 Task: Create a section Burnout Blitz and in the section, add a milestone Business Intelligence Implementation in the project TradeWorks.
Action: Mouse moved to (86, 493)
Screenshot: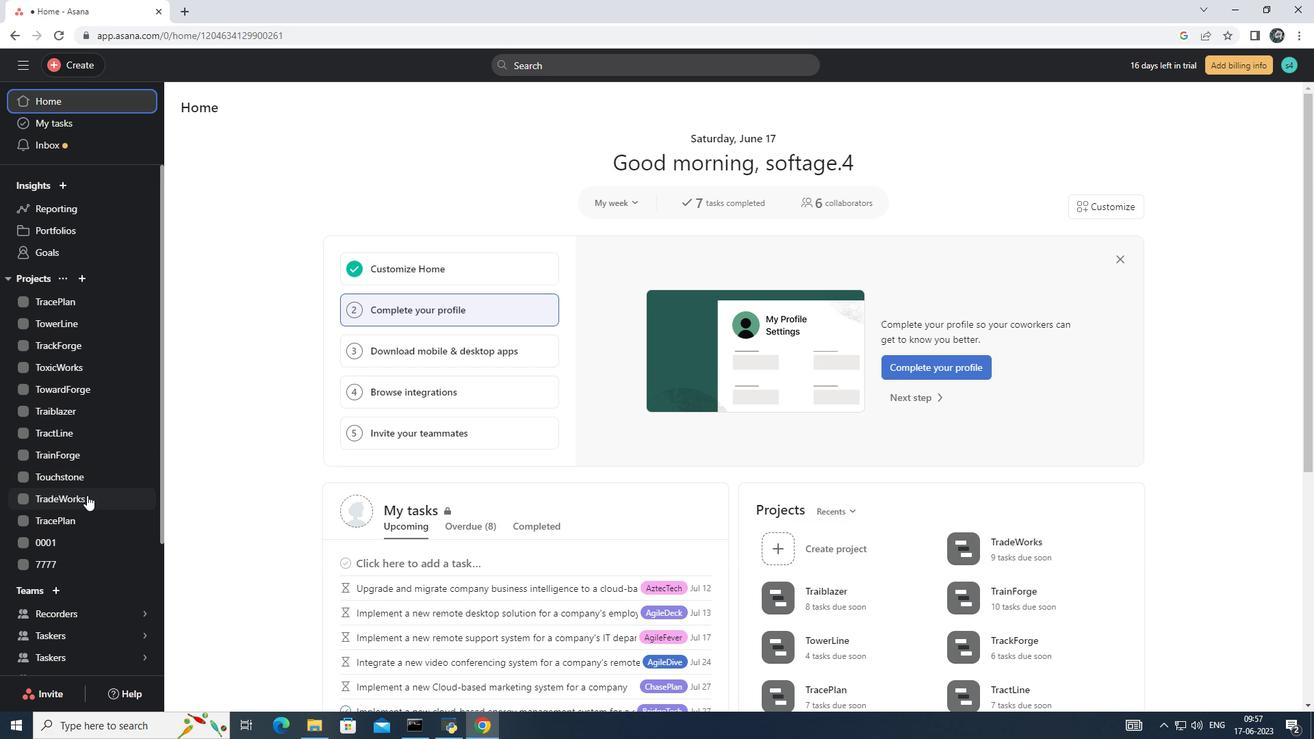 
Action: Mouse pressed left at (86, 493)
Screenshot: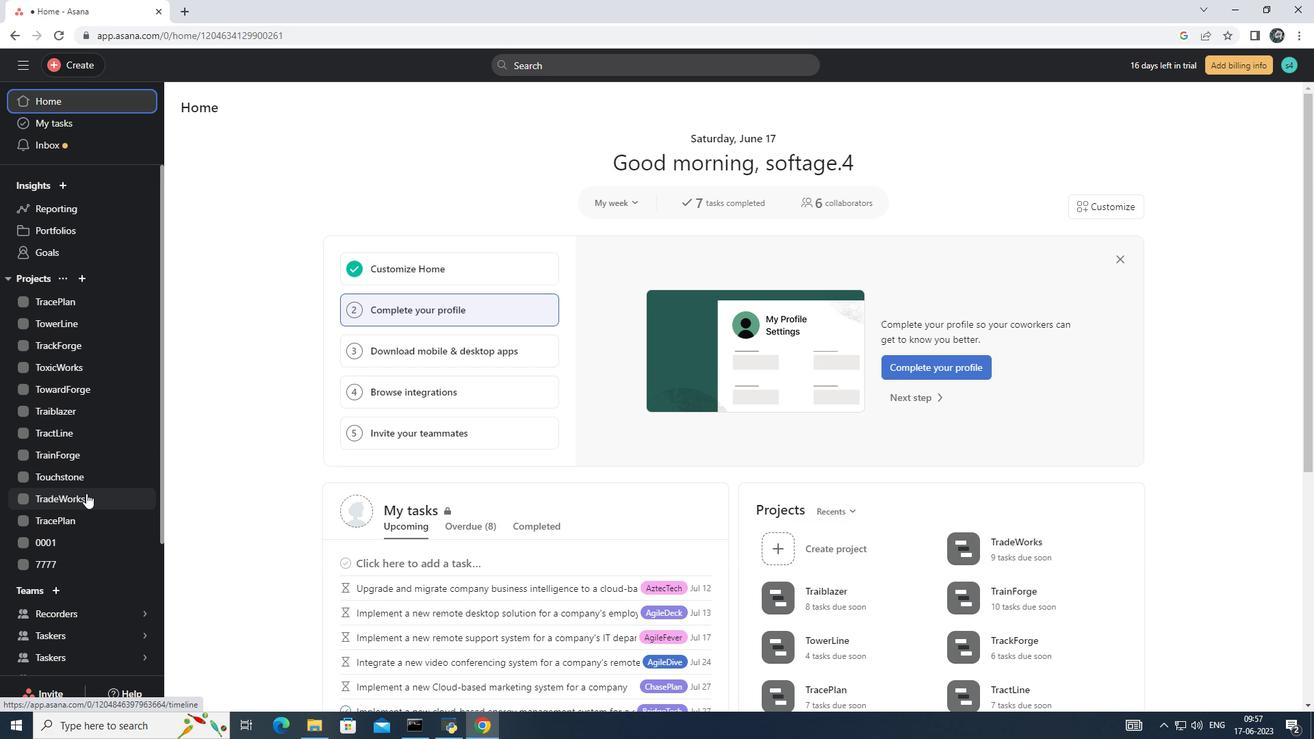 
Action: Mouse moved to (308, 526)
Screenshot: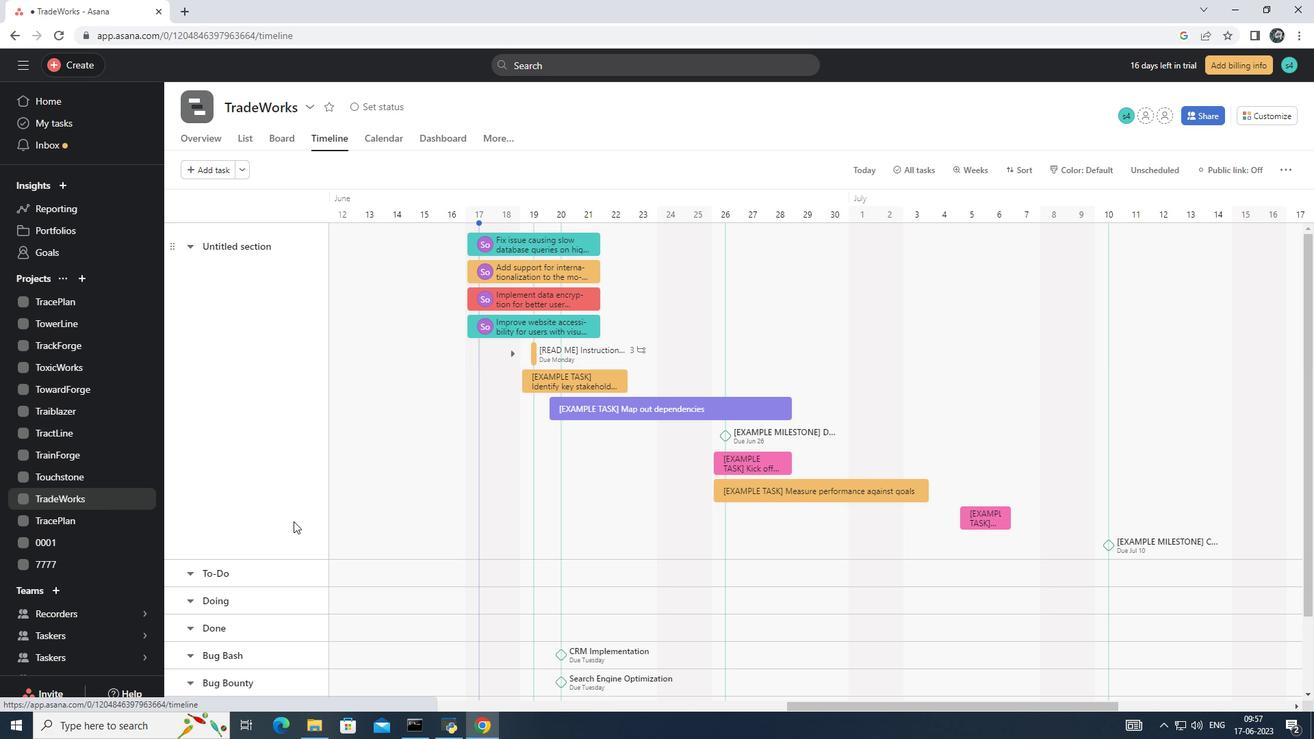 
Action: Mouse scrolled (308, 525) with delta (0, 0)
Screenshot: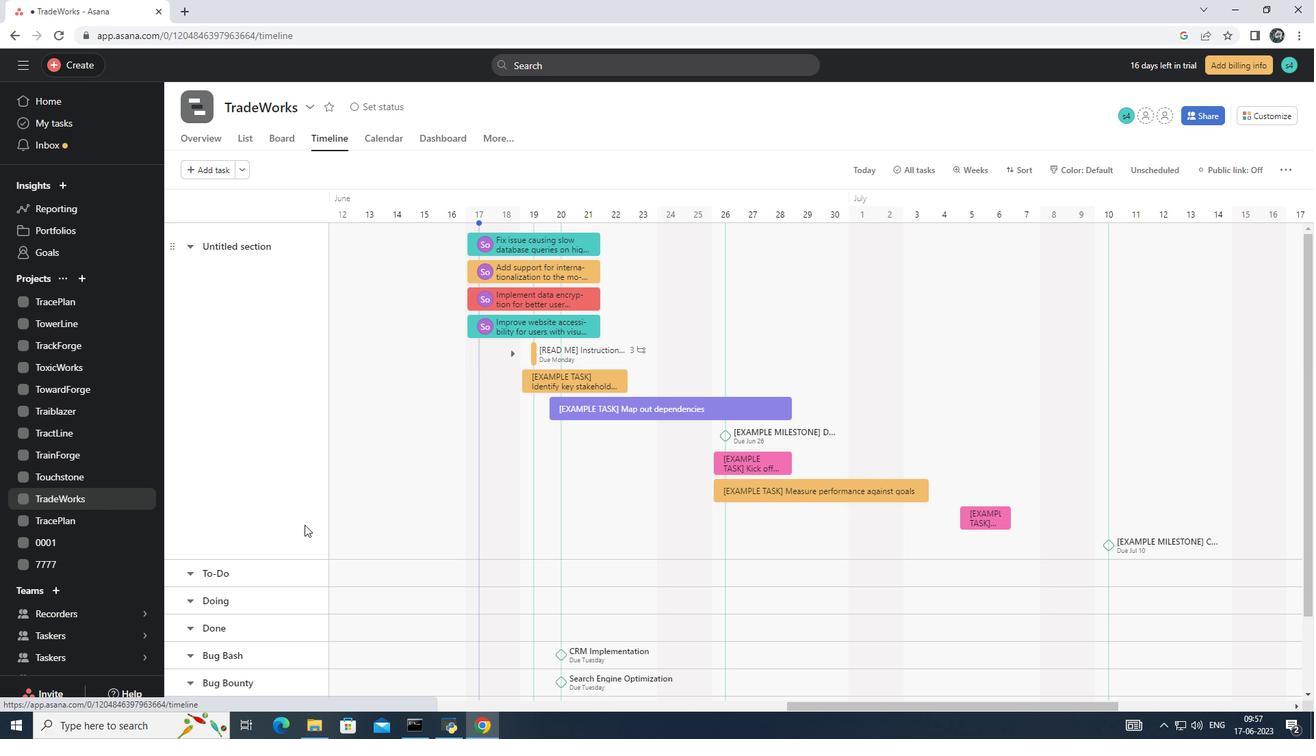 
Action: Mouse scrolled (308, 525) with delta (0, 0)
Screenshot: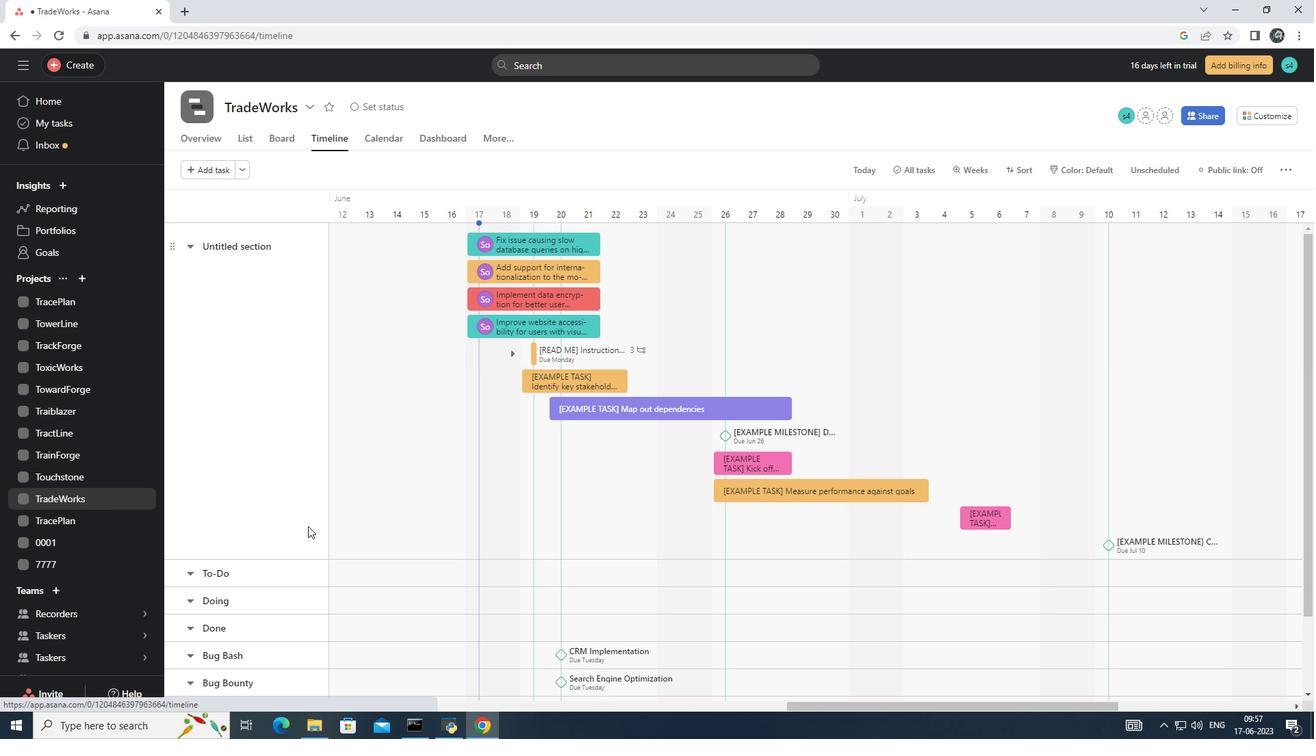 
Action: Mouse moved to (308, 529)
Screenshot: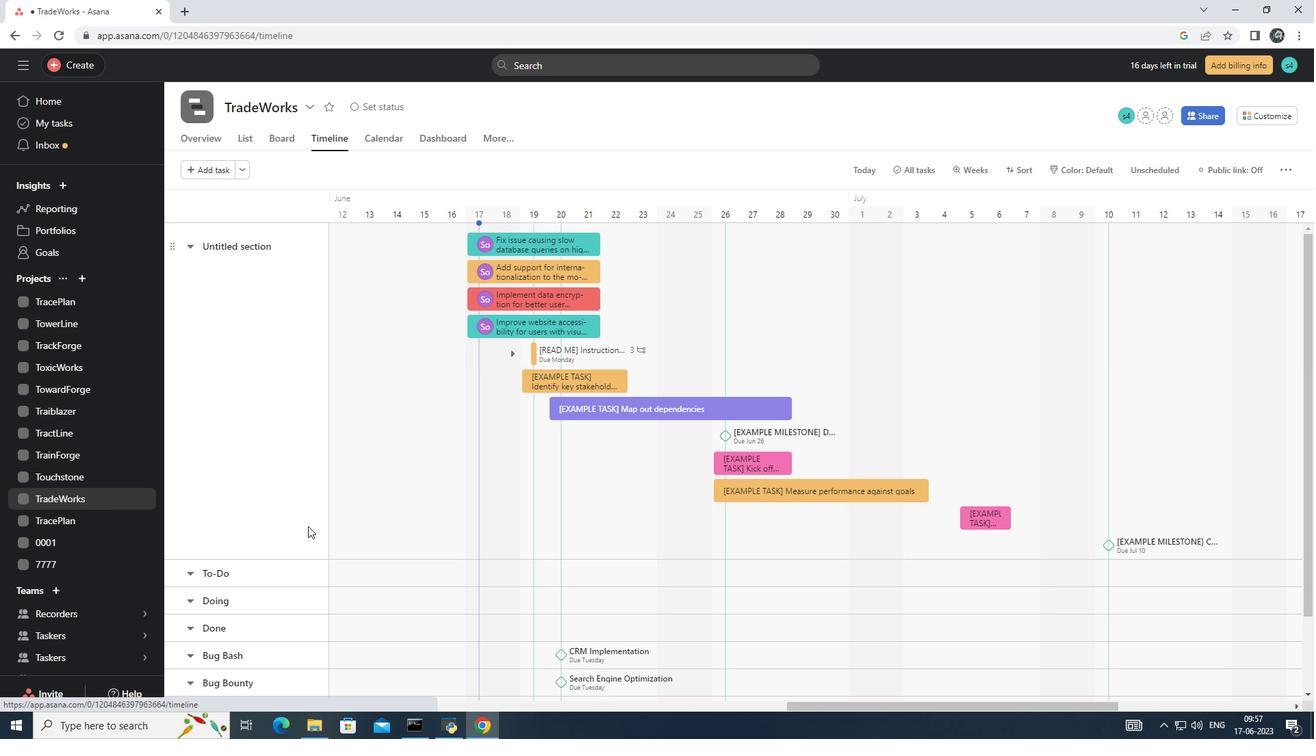 
Action: Mouse scrolled (308, 528) with delta (0, 0)
Screenshot: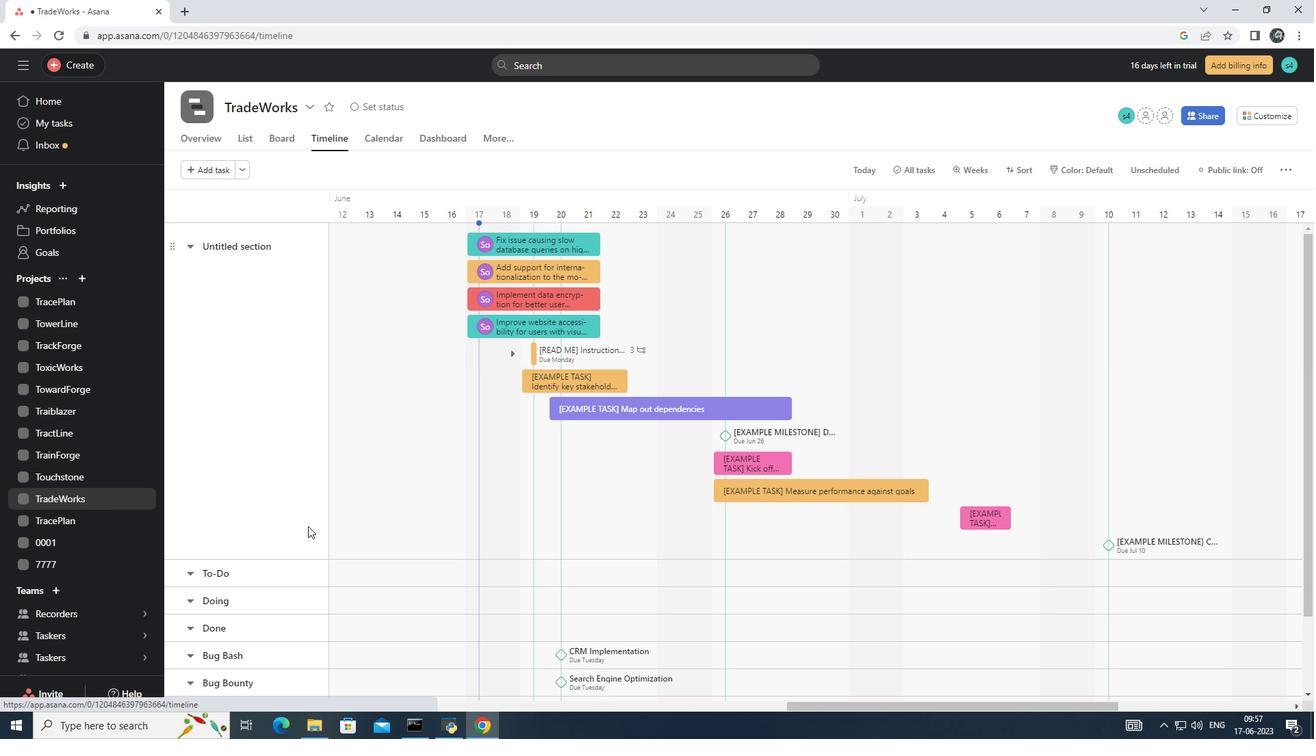 
Action: Mouse moved to (308, 529)
Screenshot: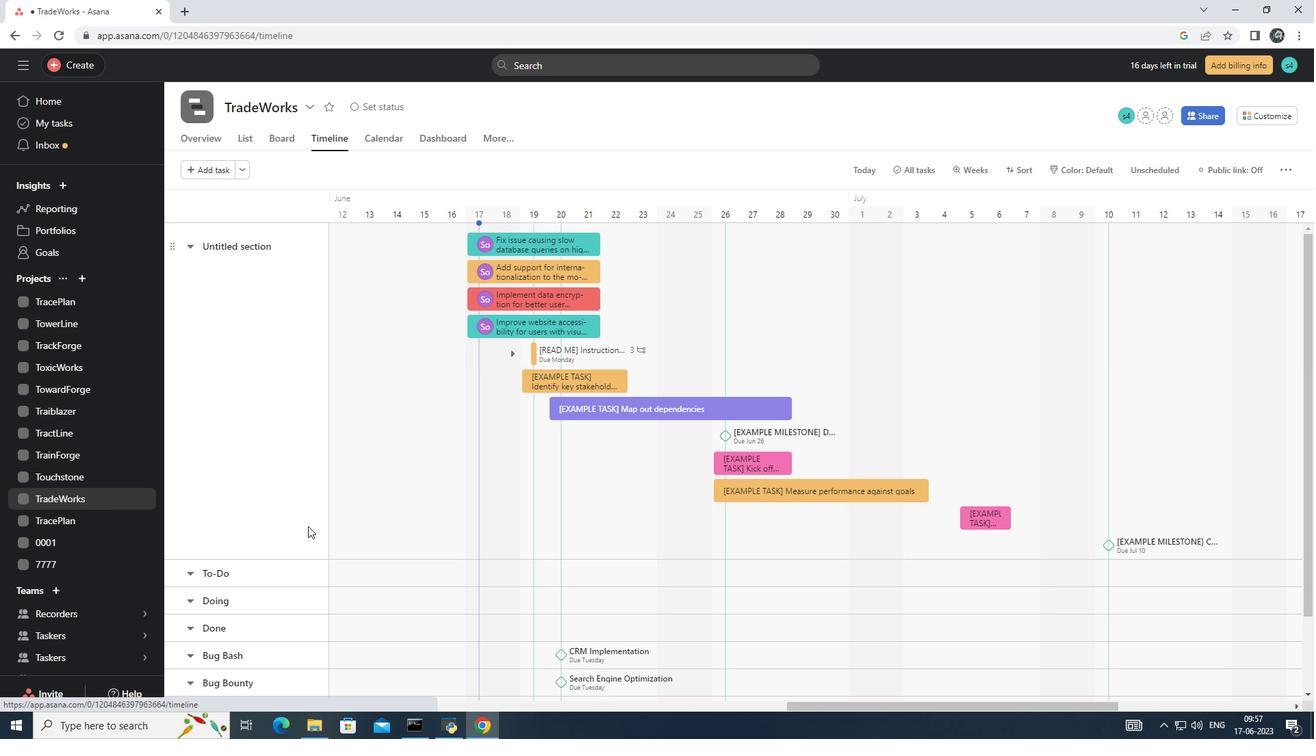 
Action: Mouse scrolled (308, 529) with delta (0, 0)
Screenshot: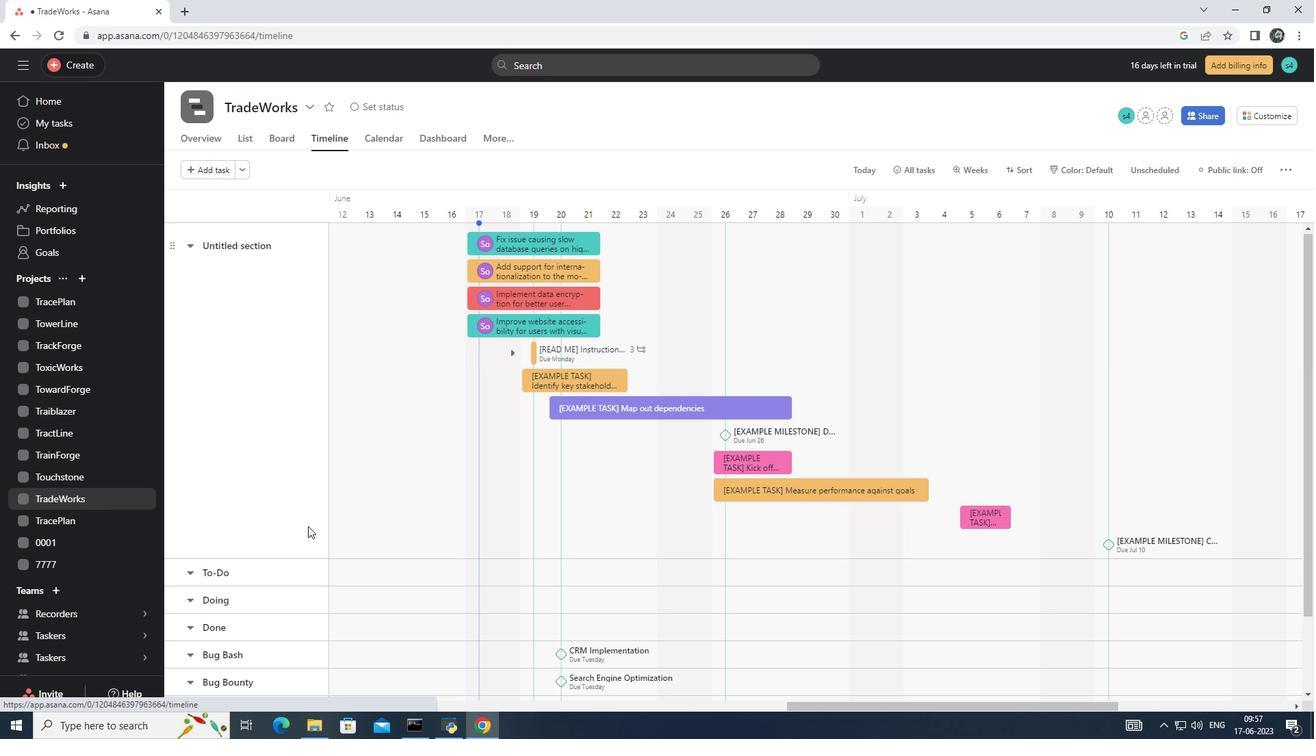 
Action: Mouse moved to (223, 645)
Screenshot: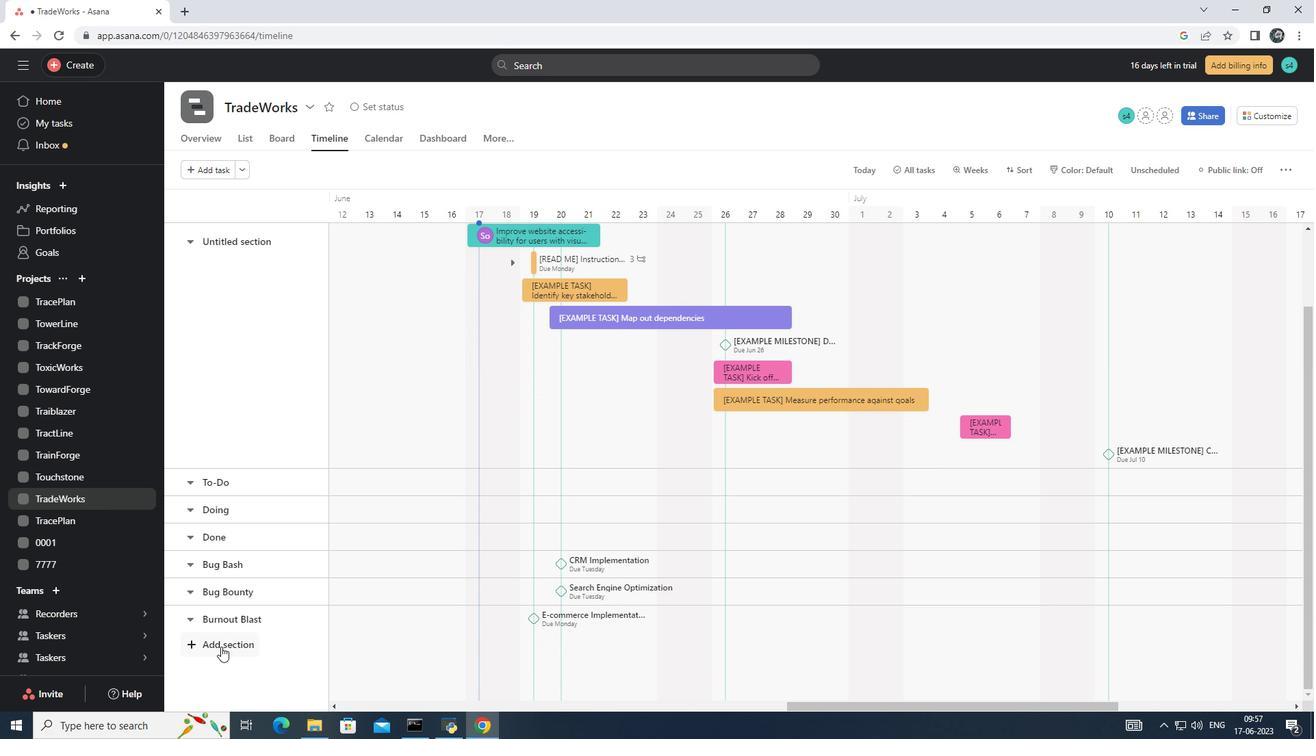 
Action: Mouse pressed left at (223, 645)
Screenshot: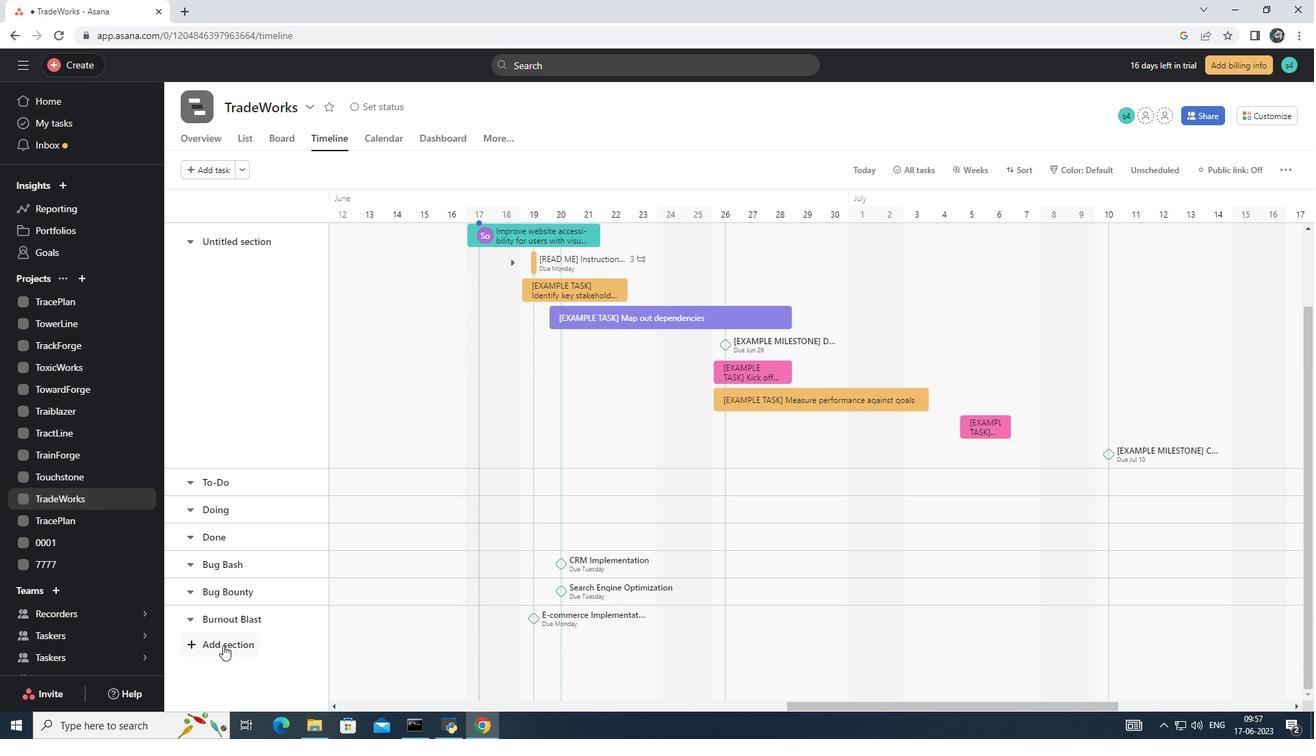 
Action: Key pressed <Key.shift>Burnout<Key.space><Key.shift>Blitz<Key.enter>
Screenshot: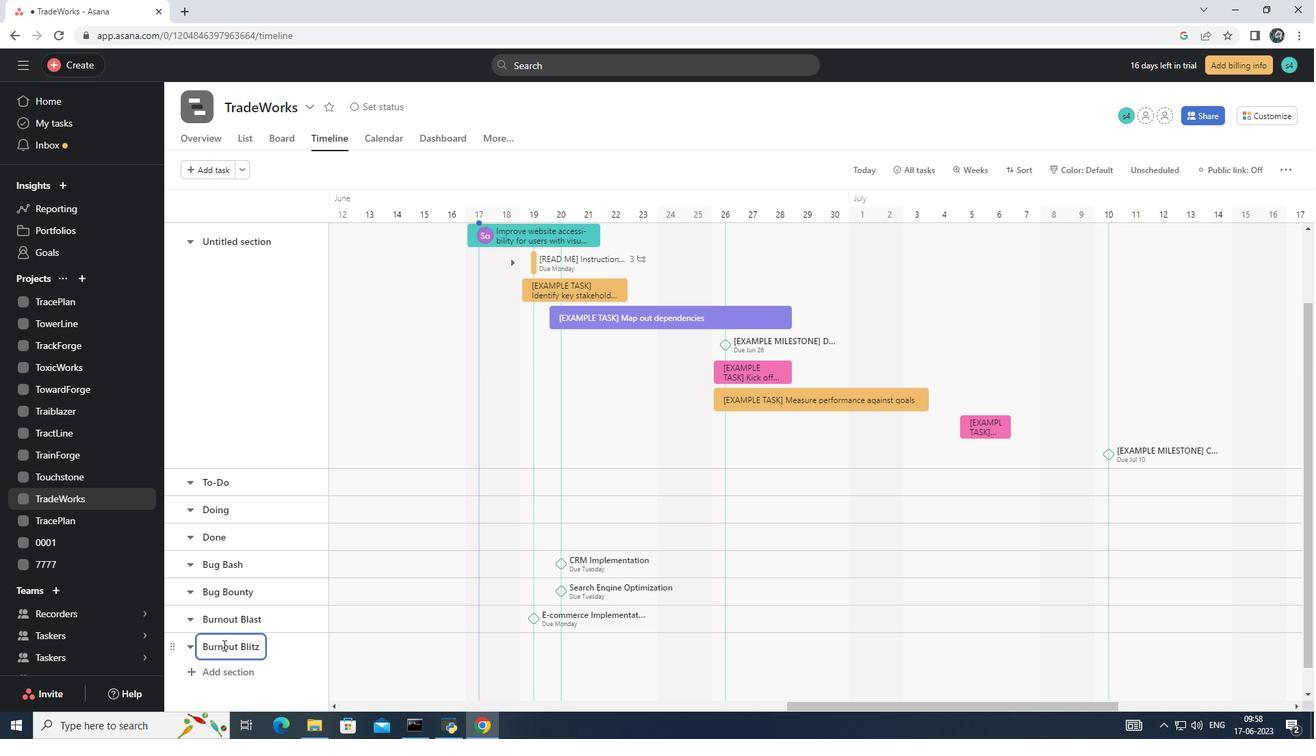 
Action: Mouse moved to (450, 649)
Screenshot: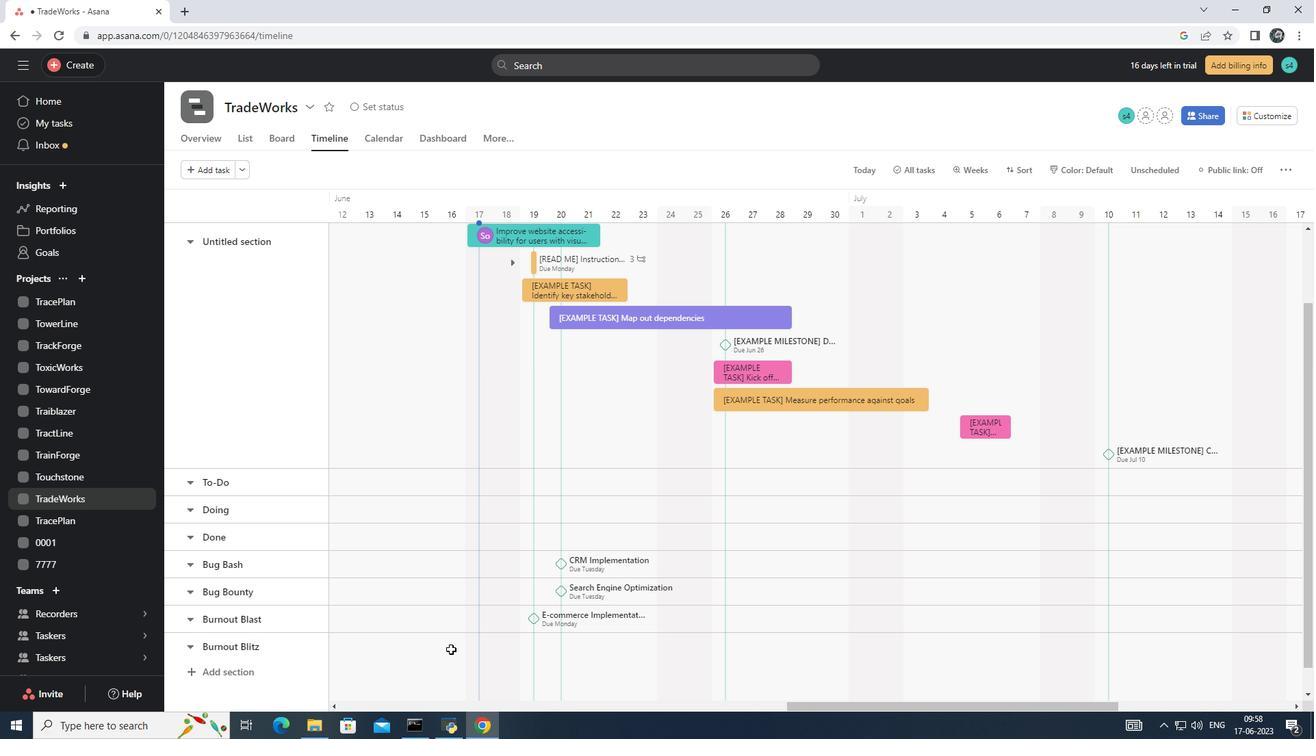 
Action: Mouse pressed left at (450, 649)
Screenshot: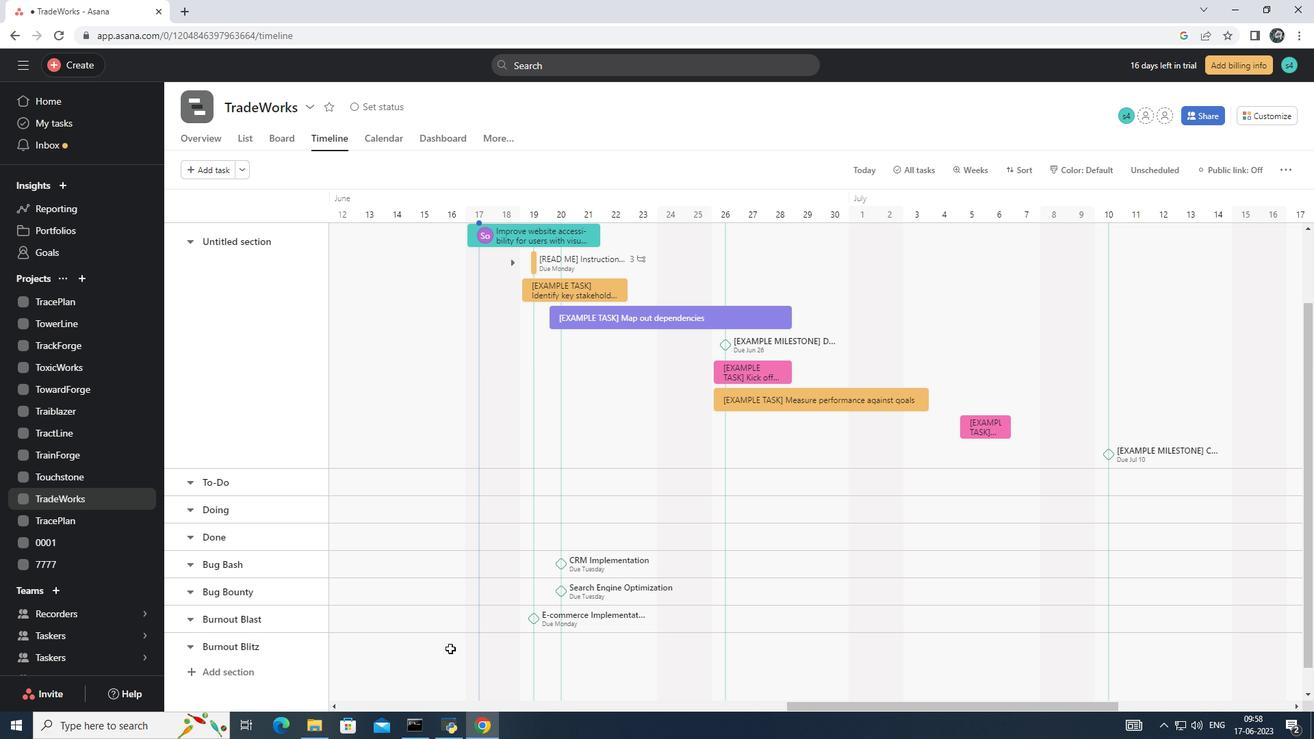 
Action: Key pressed <Key.shift>Business<Key.space><Key.shift>Intelligence<Key.space><Key.shift>Implementation<Key.enter>
Screenshot: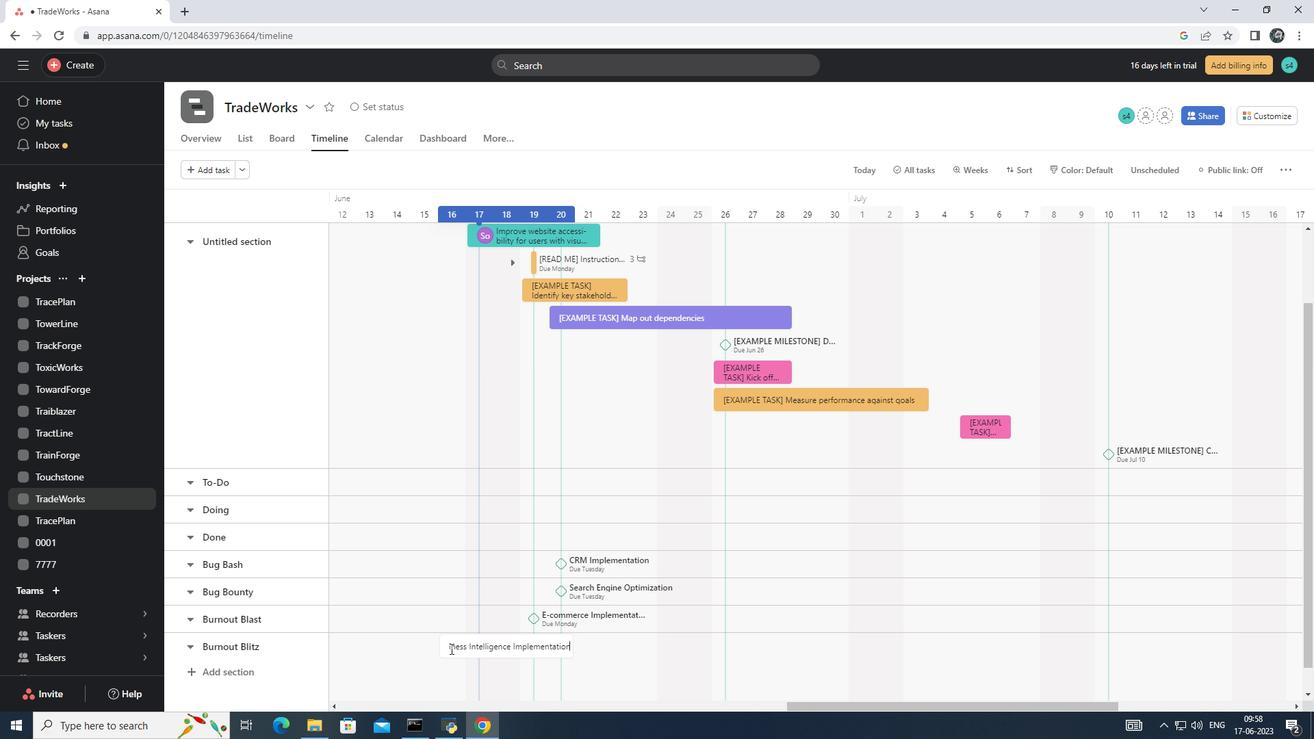 
Action: Mouse moved to (514, 646)
Screenshot: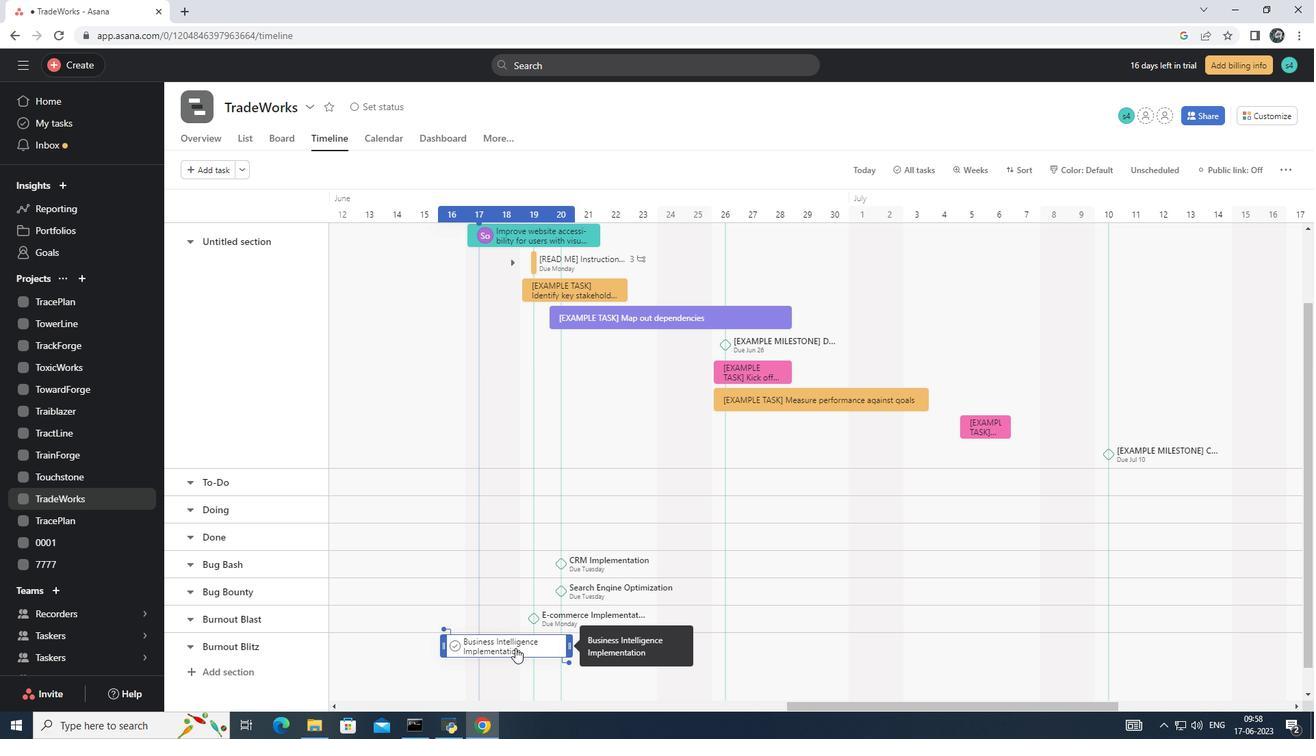 
Action: Mouse pressed right at (514, 646)
Screenshot: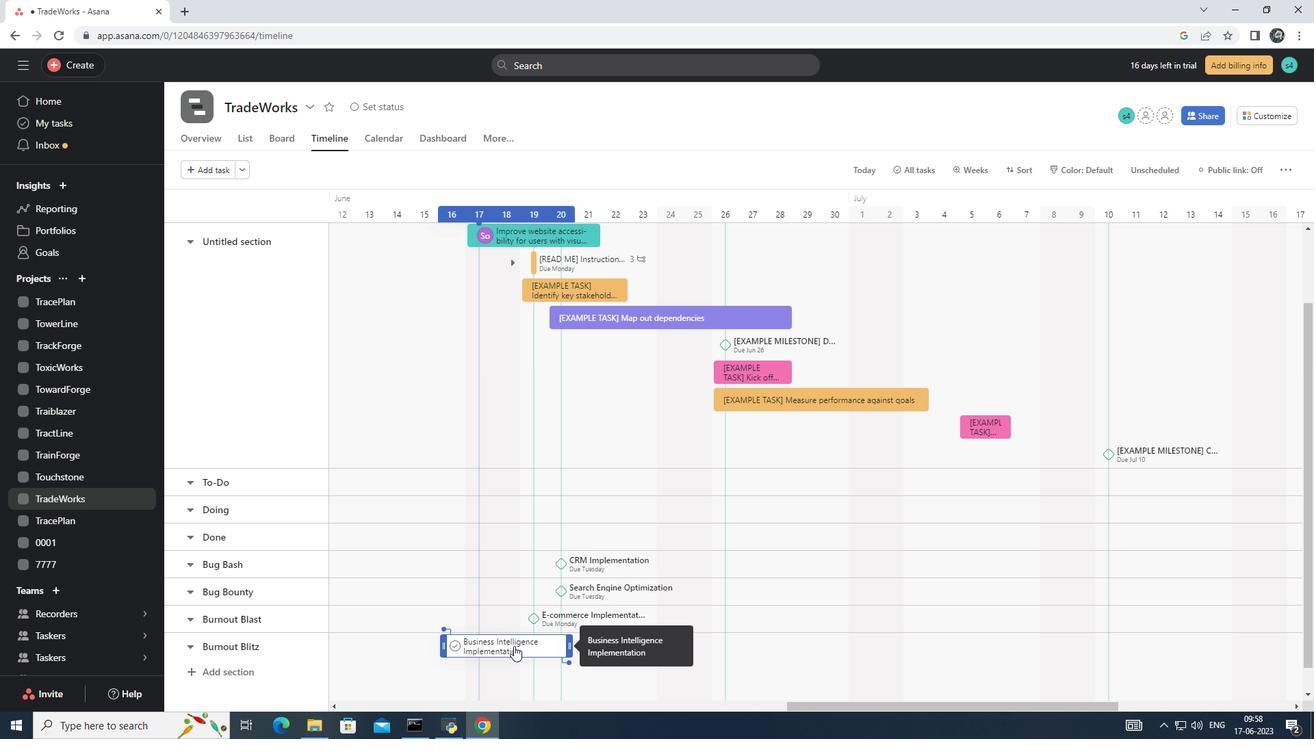 
Action: Mouse moved to (553, 575)
Screenshot: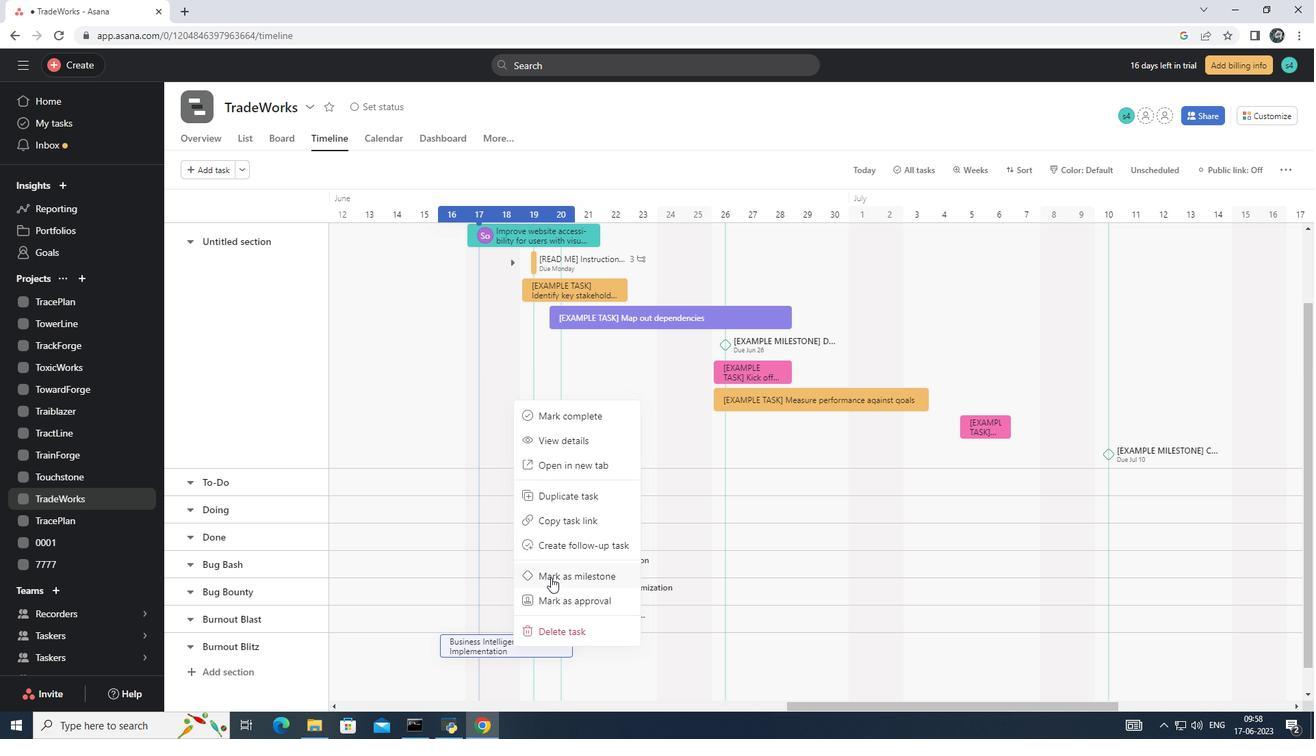 
Action: Mouse pressed left at (553, 575)
Screenshot: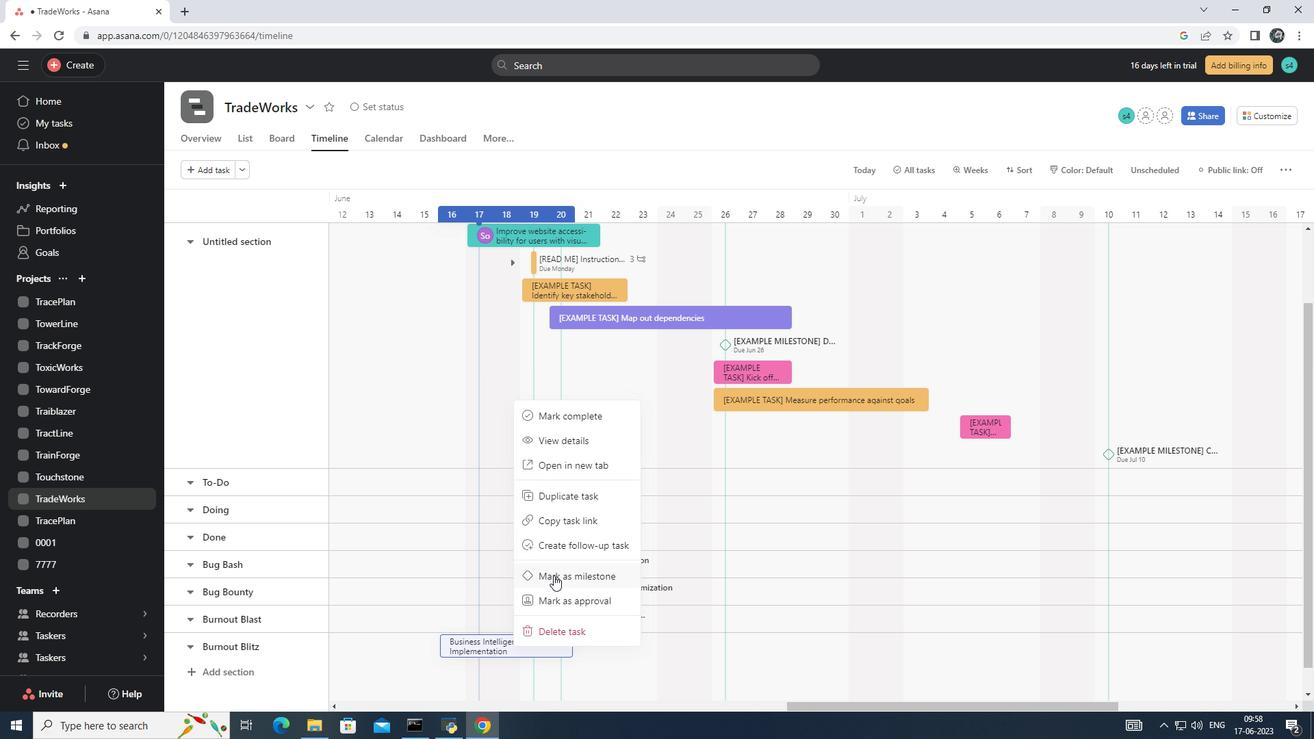 
Action: Mouse moved to (675, 680)
Screenshot: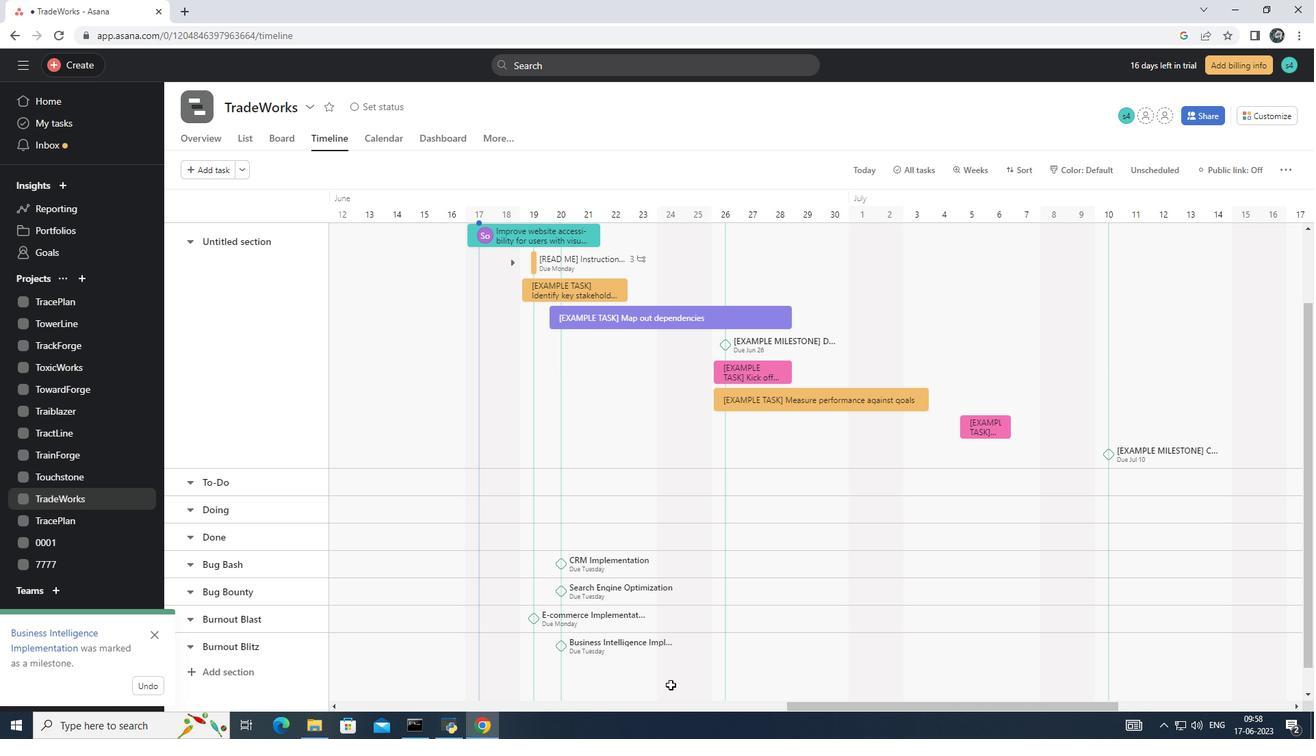 
Action: Mouse pressed left at (675, 680)
Screenshot: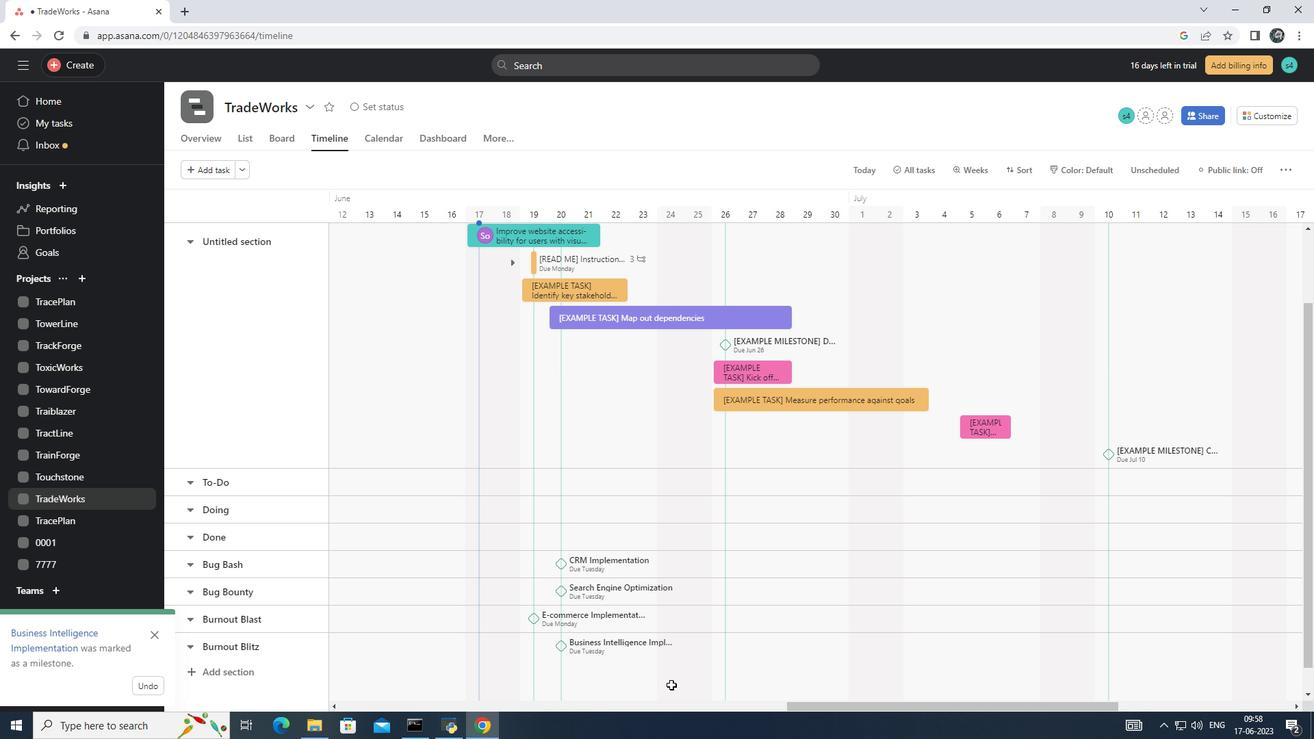 
Action: Mouse moved to (675, 680)
Screenshot: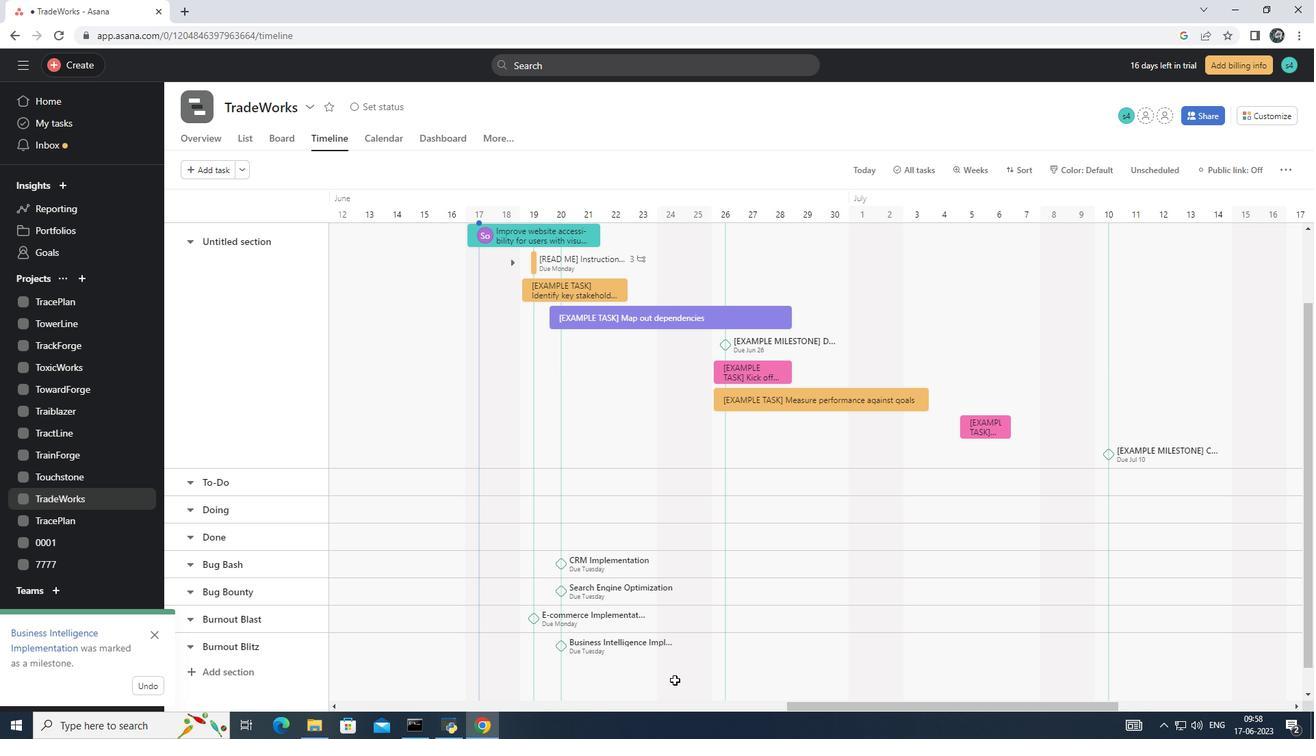 
